 Task: Use the formula "NORM.INV" in spreadsheet "Project portfolio".
Action: Mouse moved to (107, 75)
Screenshot: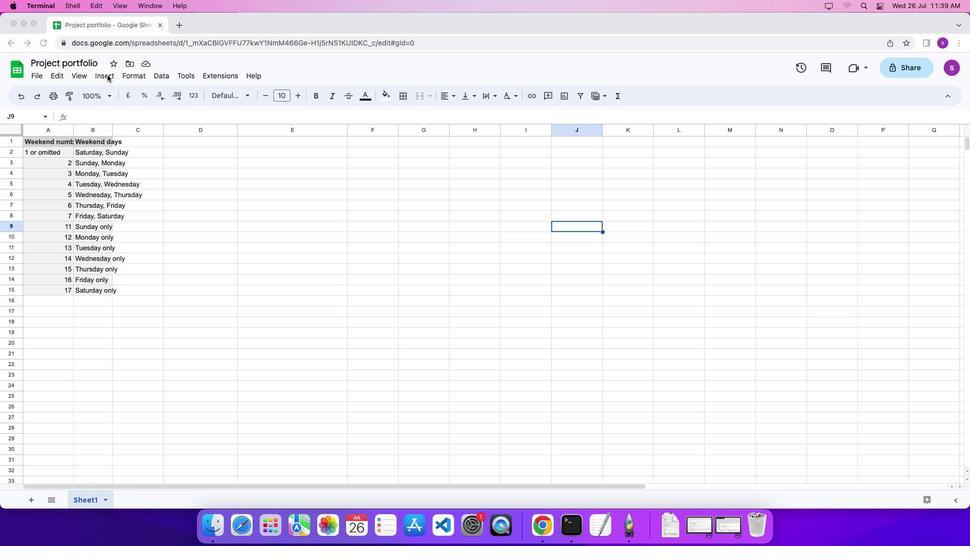 
Action: Mouse pressed left at (107, 75)
Screenshot: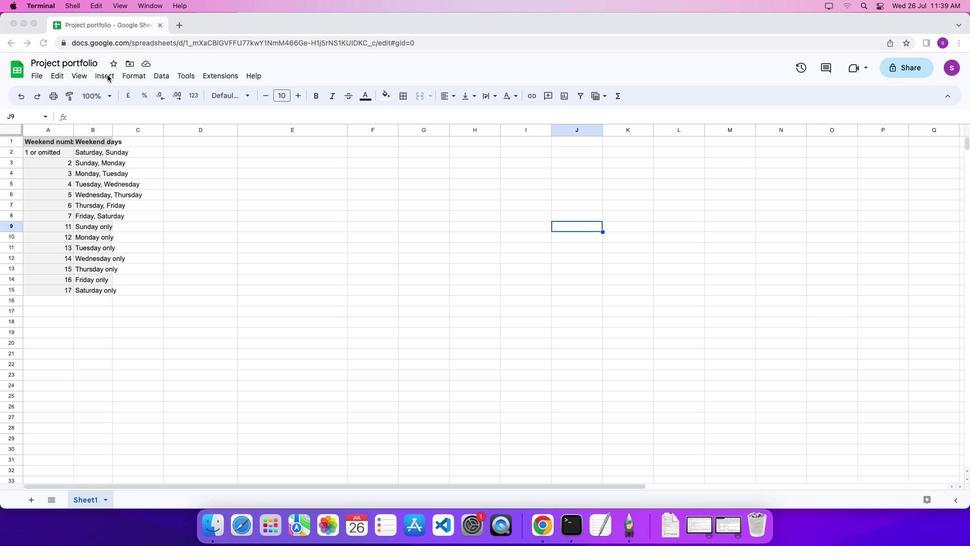
Action: Mouse moved to (109, 75)
Screenshot: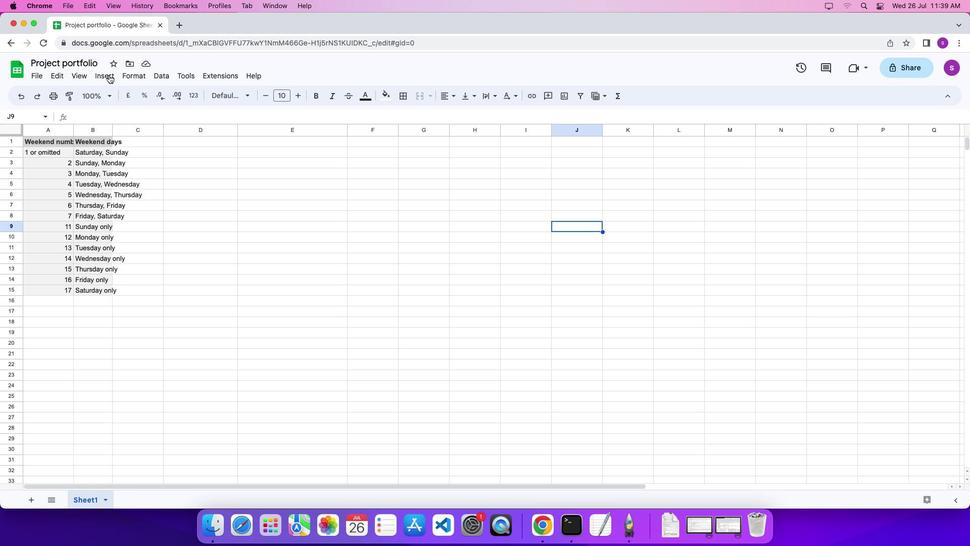 
Action: Mouse pressed left at (109, 75)
Screenshot: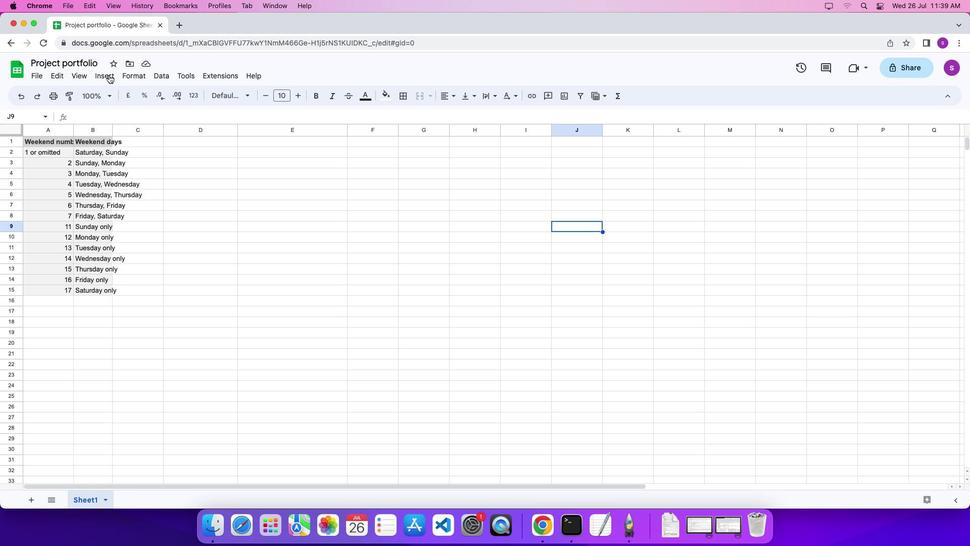 
Action: Mouse moved to (451, 453)
Screenshot: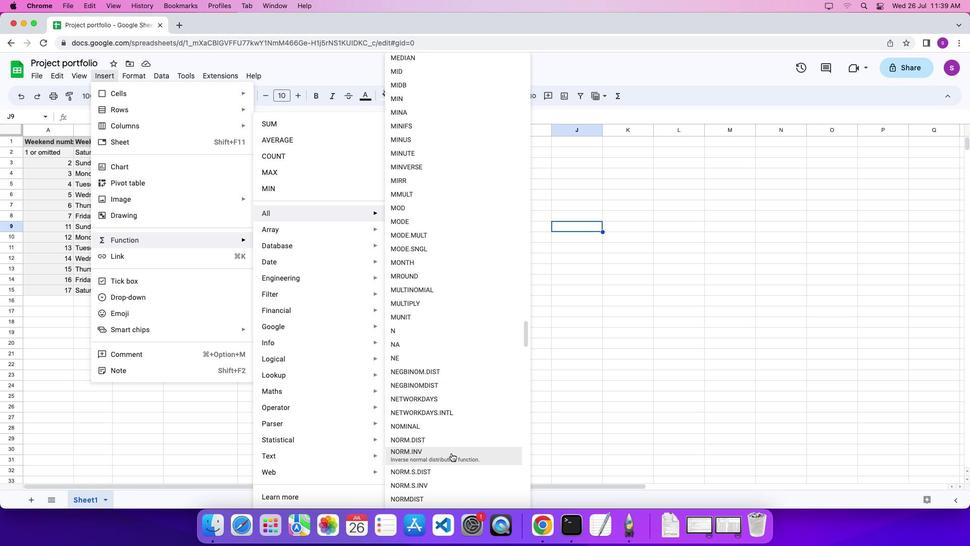 
Action: Mouse pressed left at (451, 453)
Screenshot: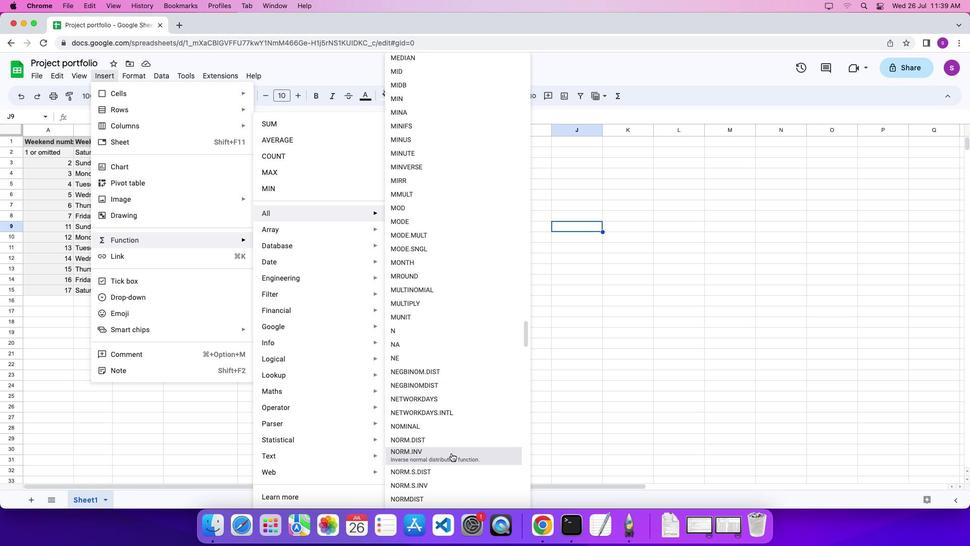 
Action: Mouse moved to (473, 343)
Screenshot: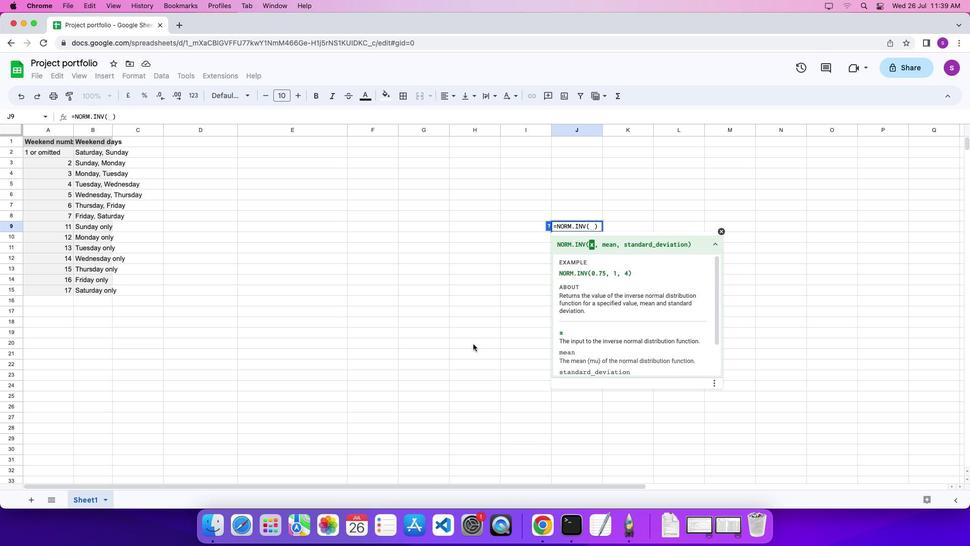
Action: Key pressed '0''.''7''5'',''1'',''4''\x03'
Screenshot: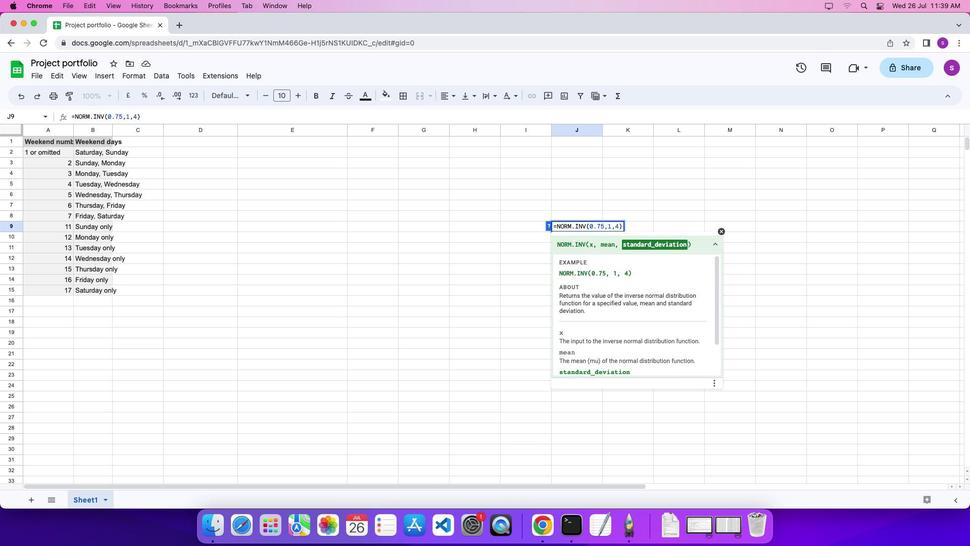 
Action: Mouse moved to (499, 347)
Screenshot: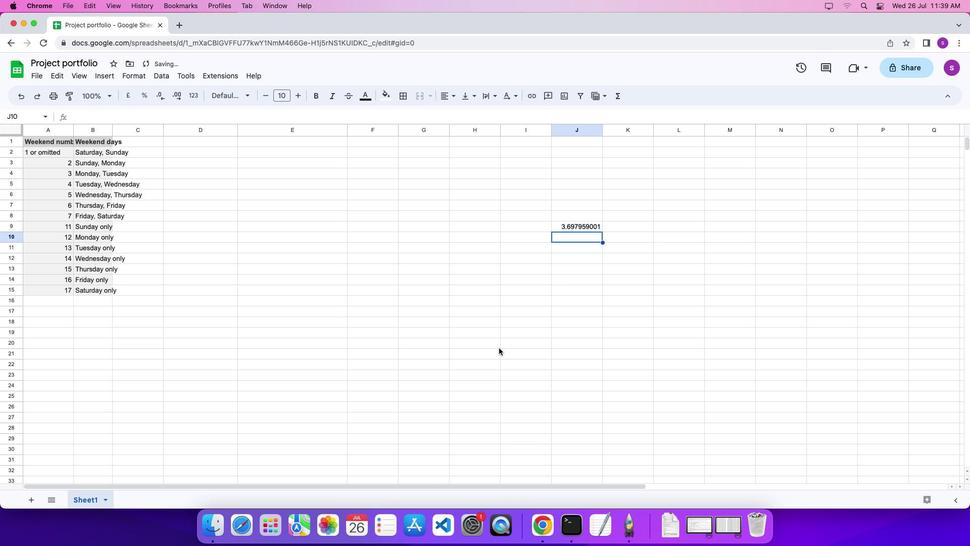 
